 Task: Look for products with lime flavor.
Action: Mouse moved to (1027, 186)
Screenshot: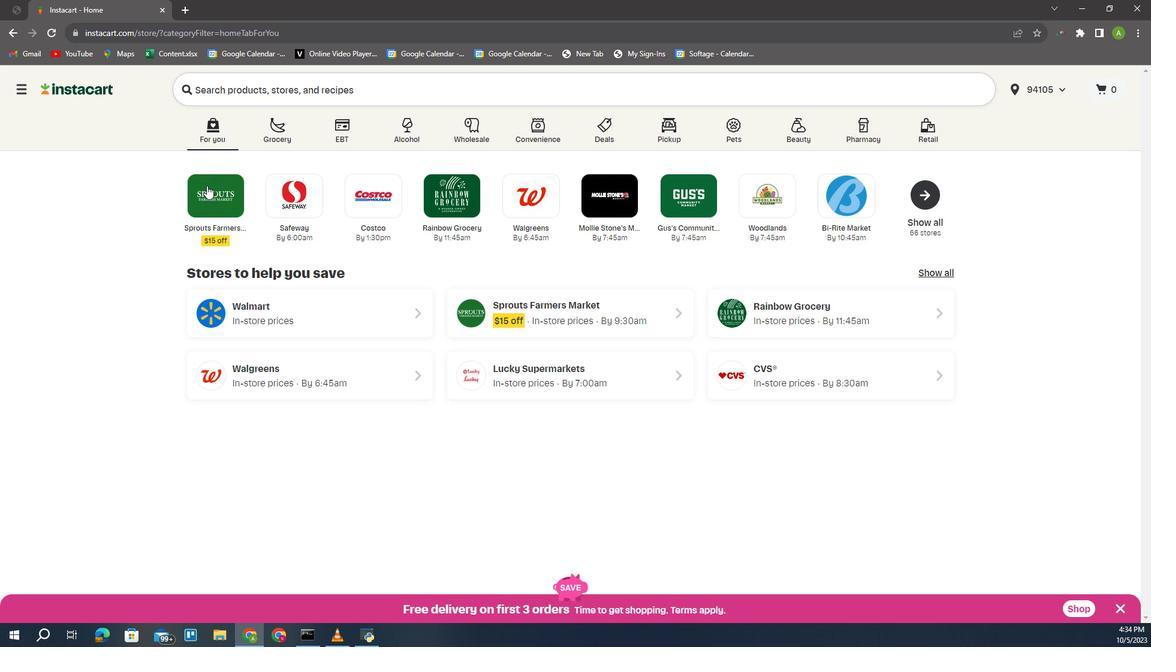 
Action: Mouse pressed left at (1027, 186)
Screenshot: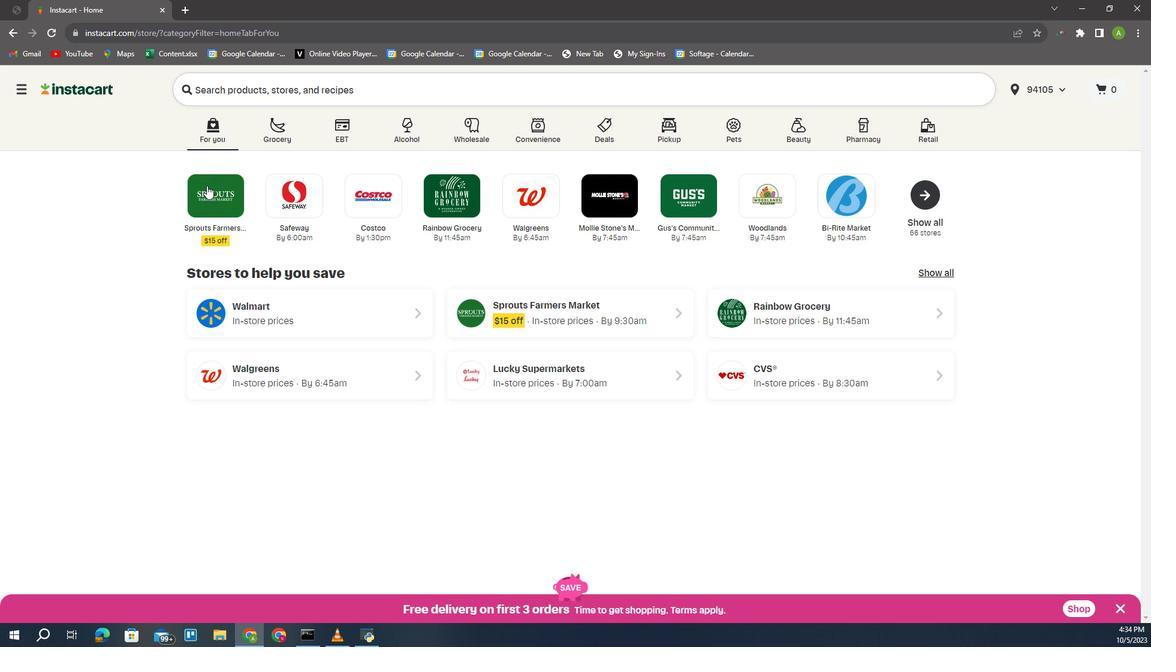 
Action: Mouse moved to (866, 388)
Screenshot: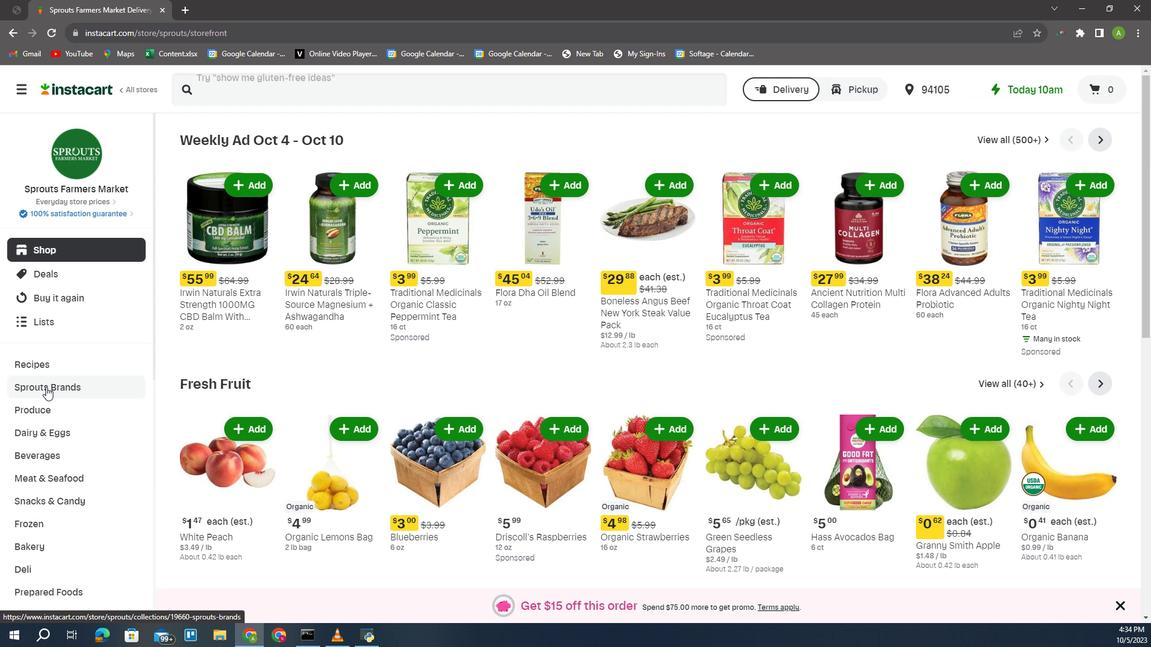 
Action: Mouse pressed left at (866, 388)
Screenshot: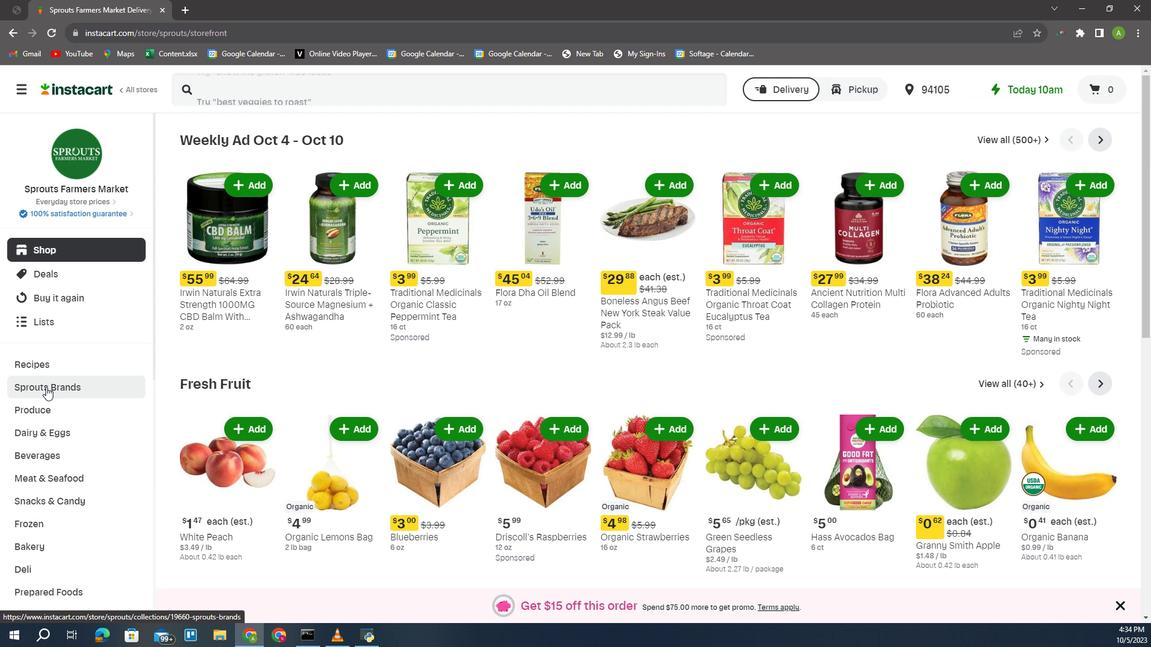 
Action: Mouse moved to (890, 569)
Screenshot: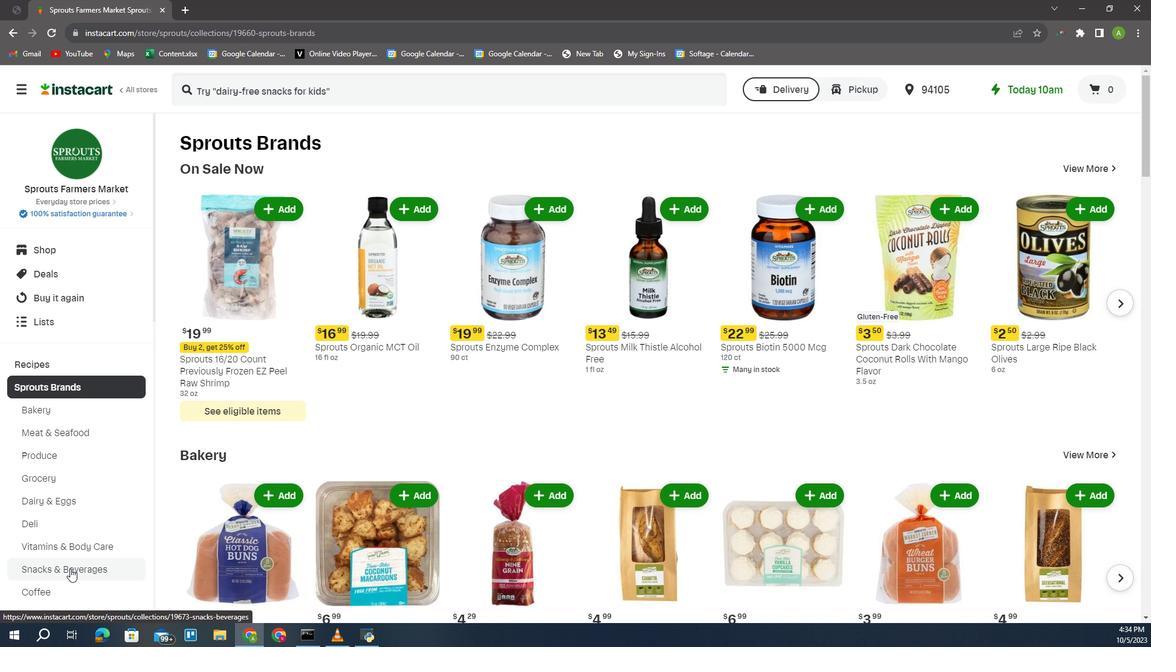 
Action: Mouse pressed left at (890, 569)
Screenshot: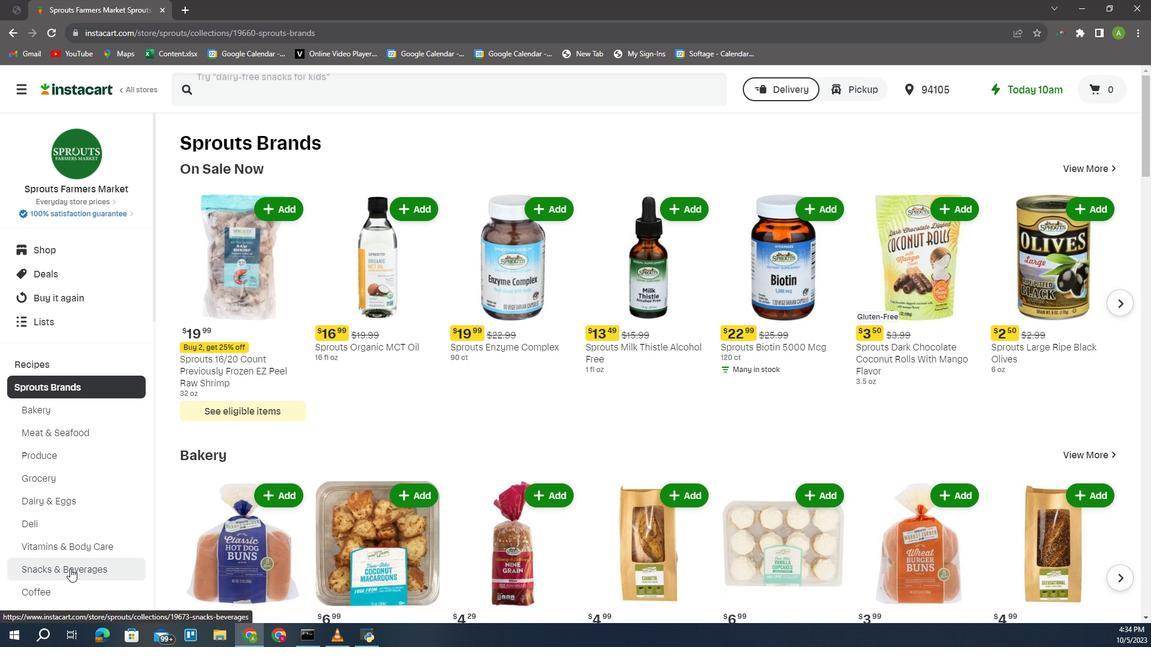 
Action: Mouse moved to (1049, 174)
Screenshot: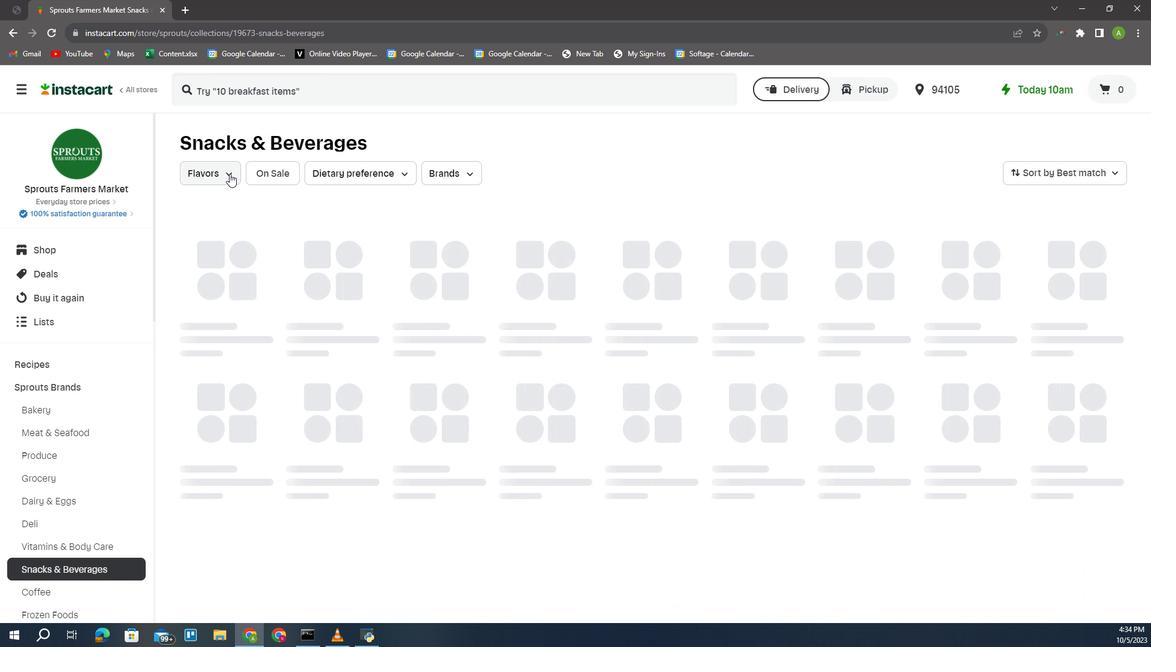
Action: Mouse pressed left at (1049, 174)
Screenshot: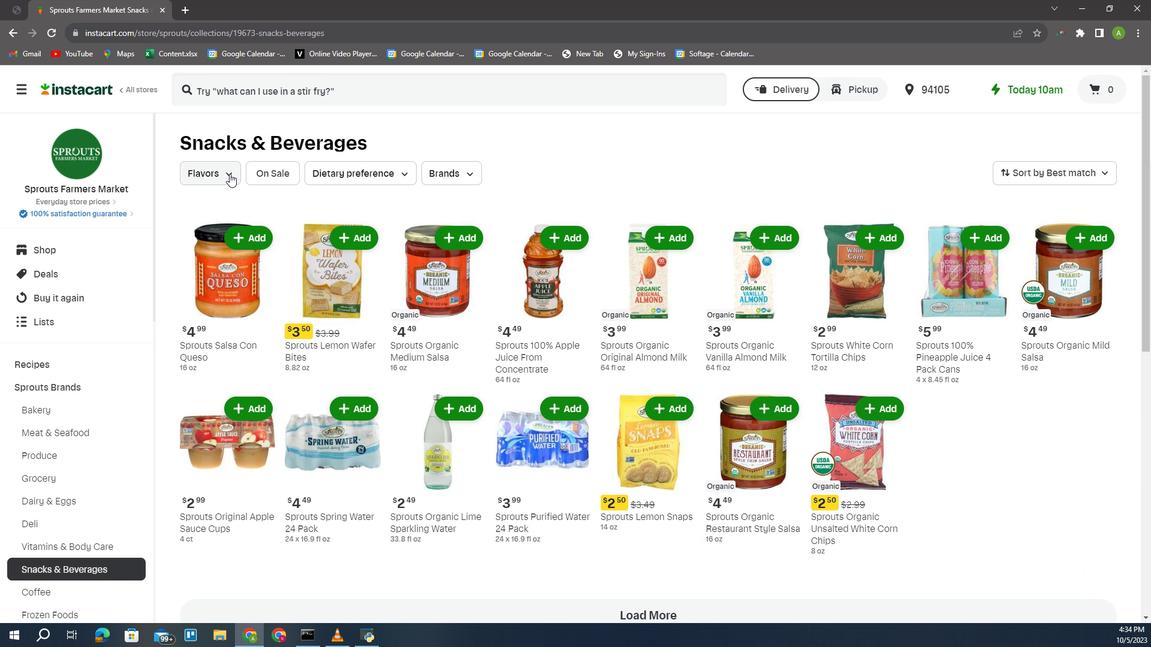 
Action: Mouse moved to (1166, 233)
Screenshot: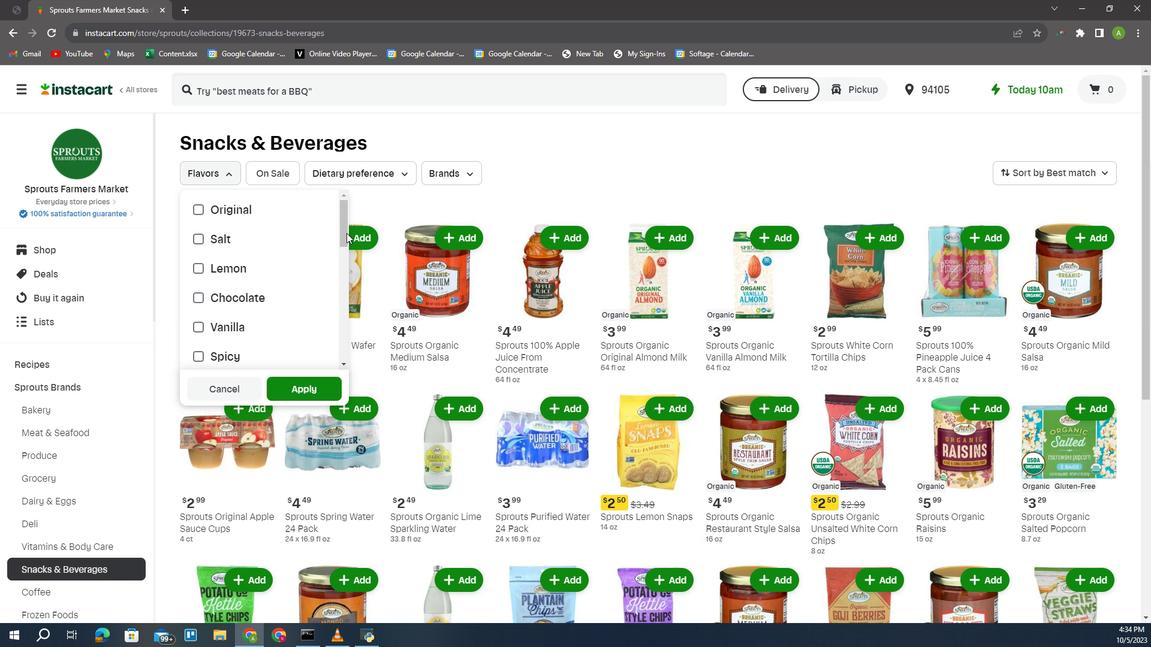 
Action: Mouse pressed left at (1166, 233)
Screenshot: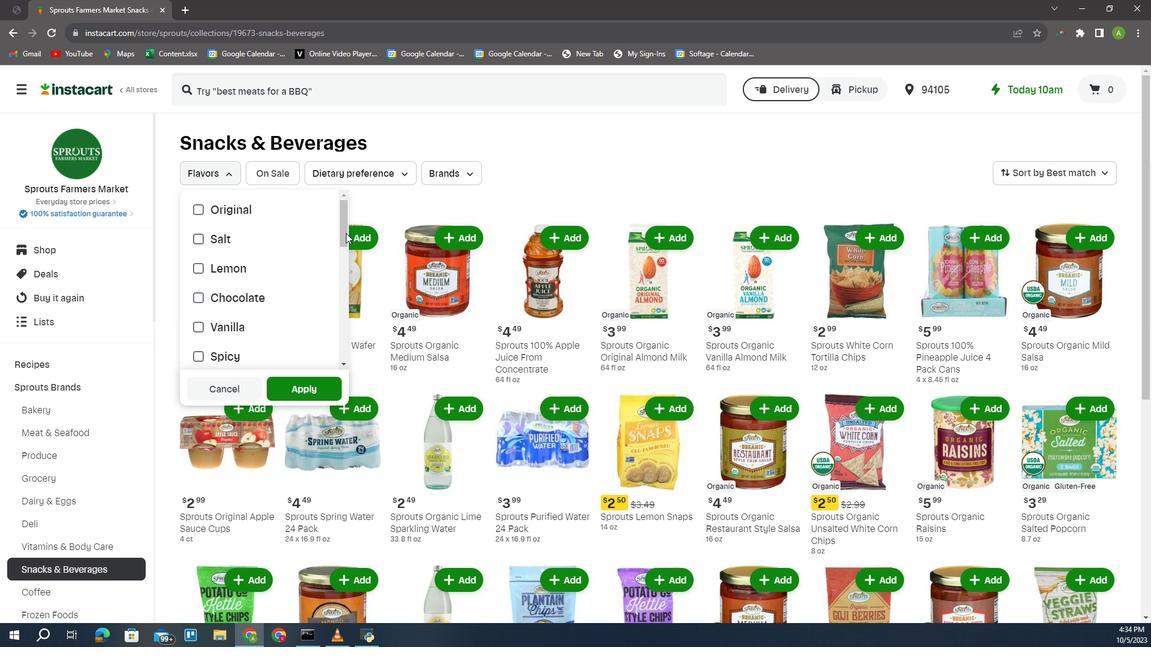 
Action: Mouse moved to (1019, 257)
Screenshot: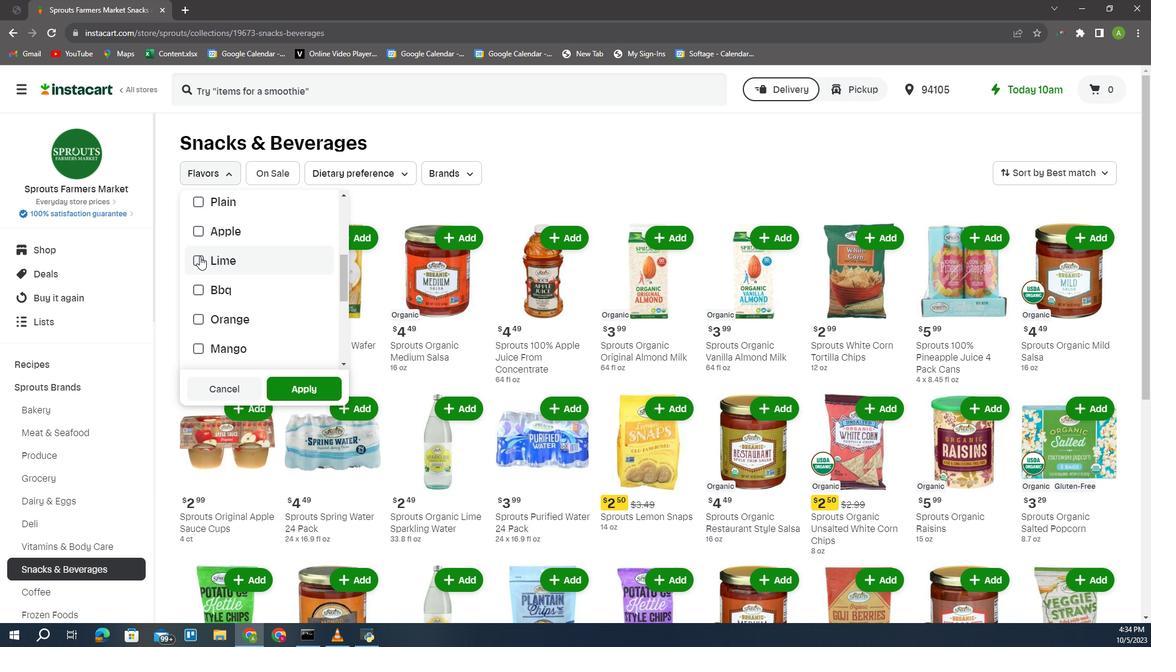 
Action: Mouse pressed left at (1019, 257)
Screenshot: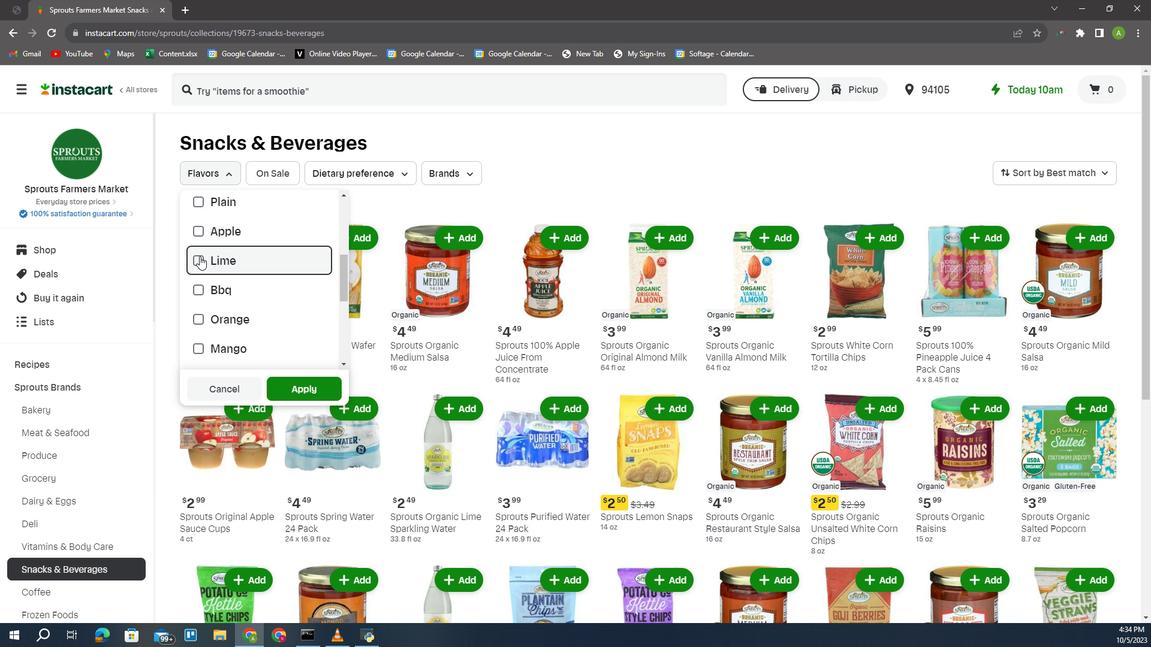 
Action: Mouse moved to (1110, 389)
Screenshot: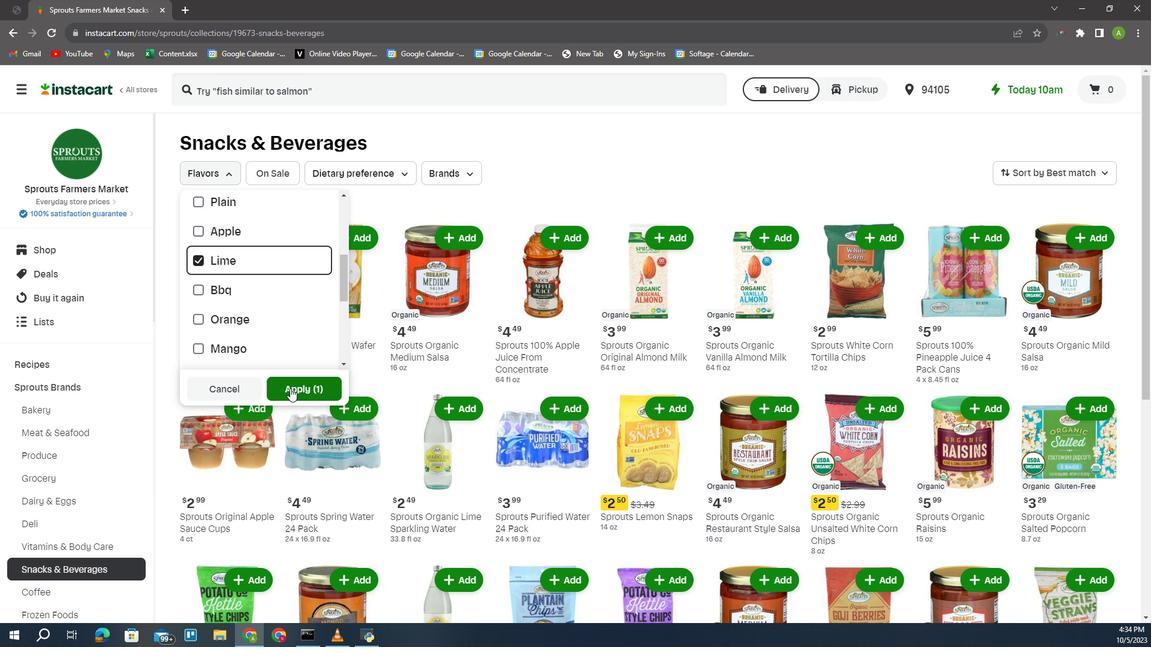 
Action: Mouse pressed left at (1110, 389)
Screenshot: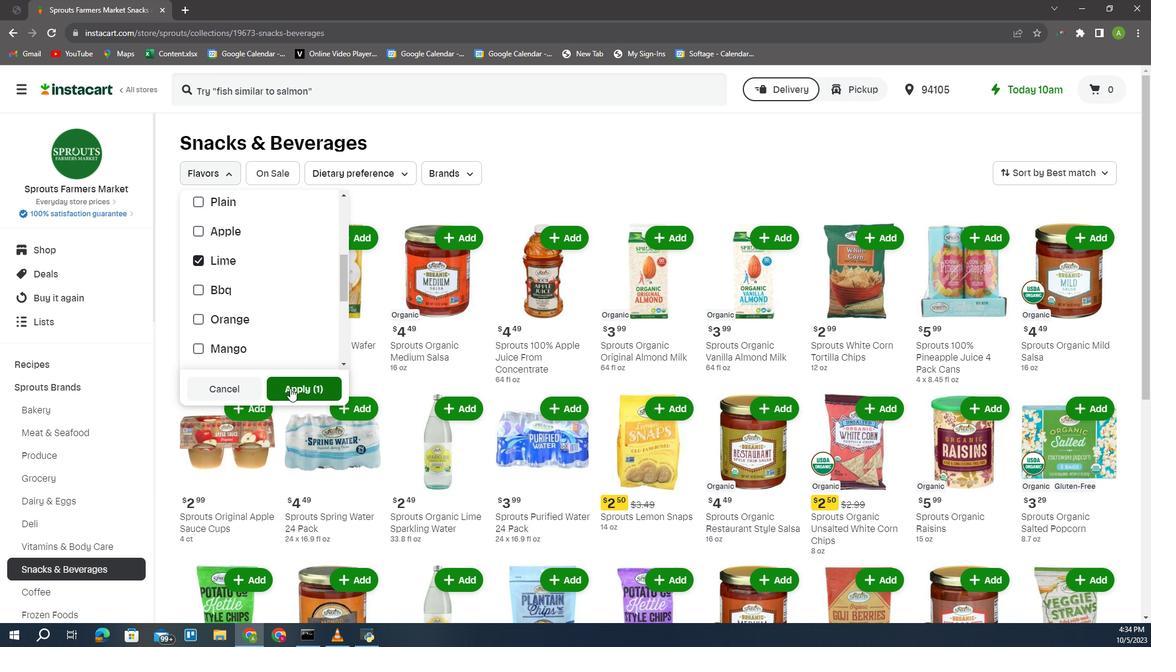 
Action: Mouse moved to (1112, 389)
Screenshot: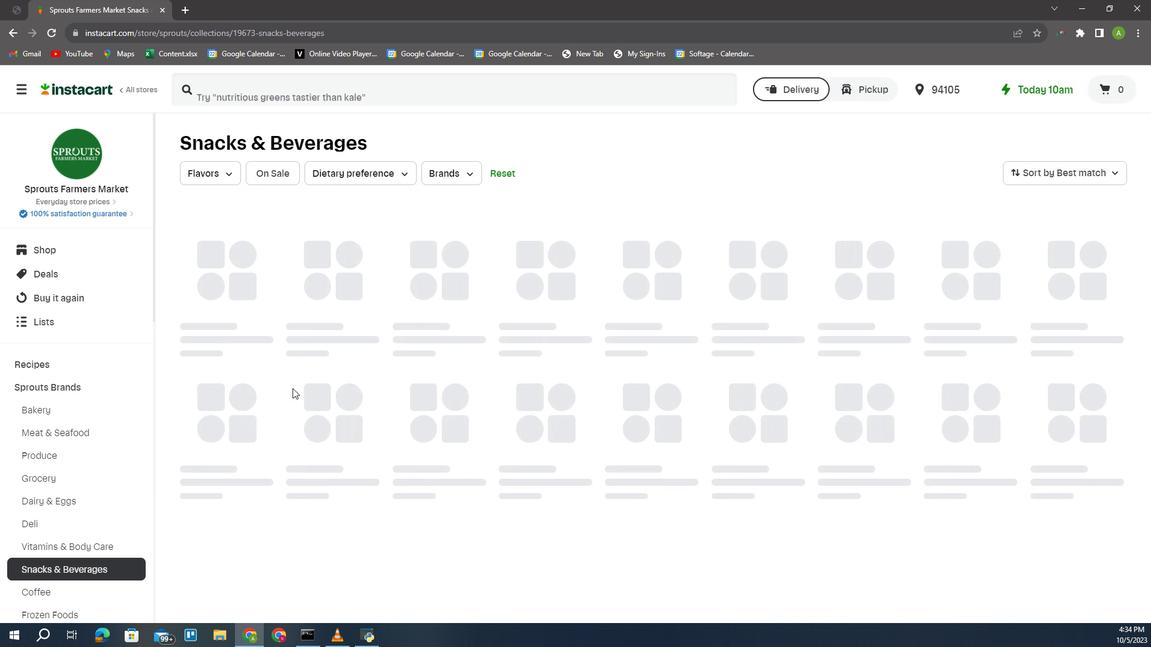 
